 Task: Check the average views per listing of 4 bedrooms in the last 5 years.
Action: Mouse moved to (950, 200)
Screenshot: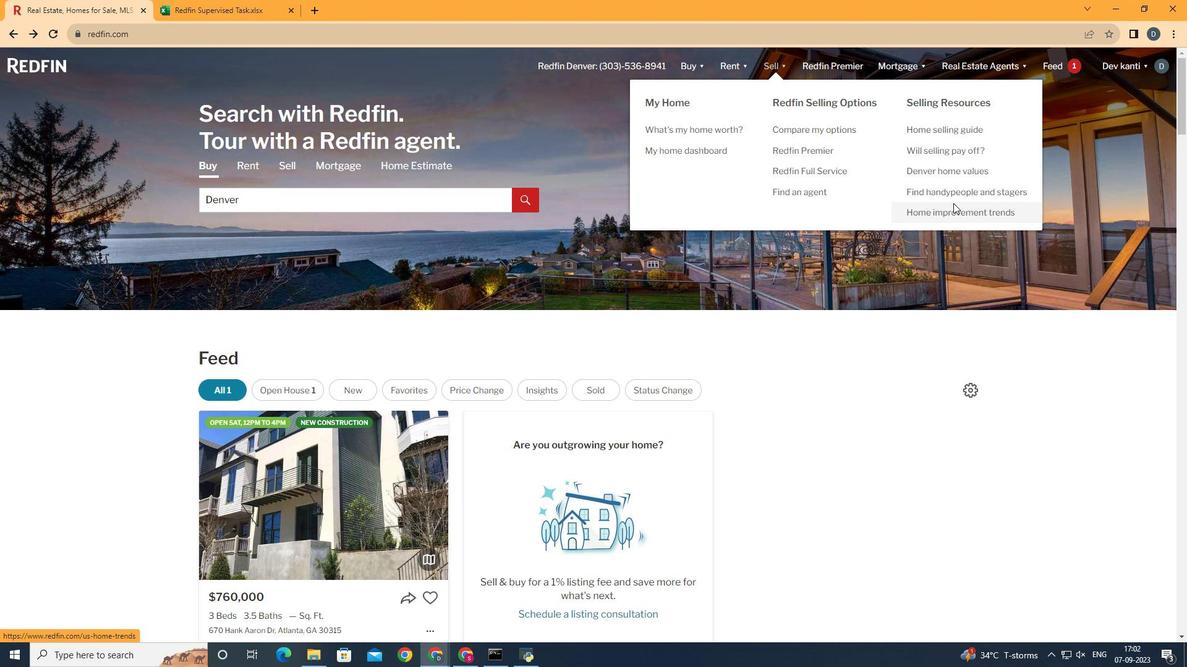 
Action: Mouse pressed left at (950, 200)
Screenshot: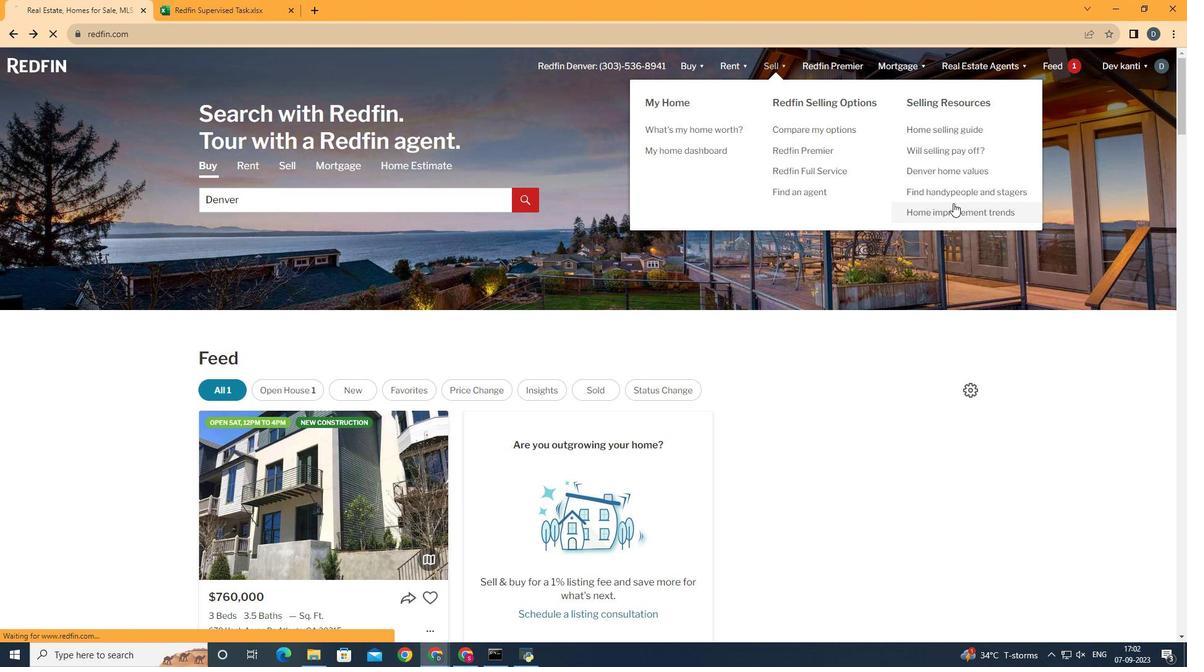 
Action: Mouse moved to (292, 234)
Screenshot: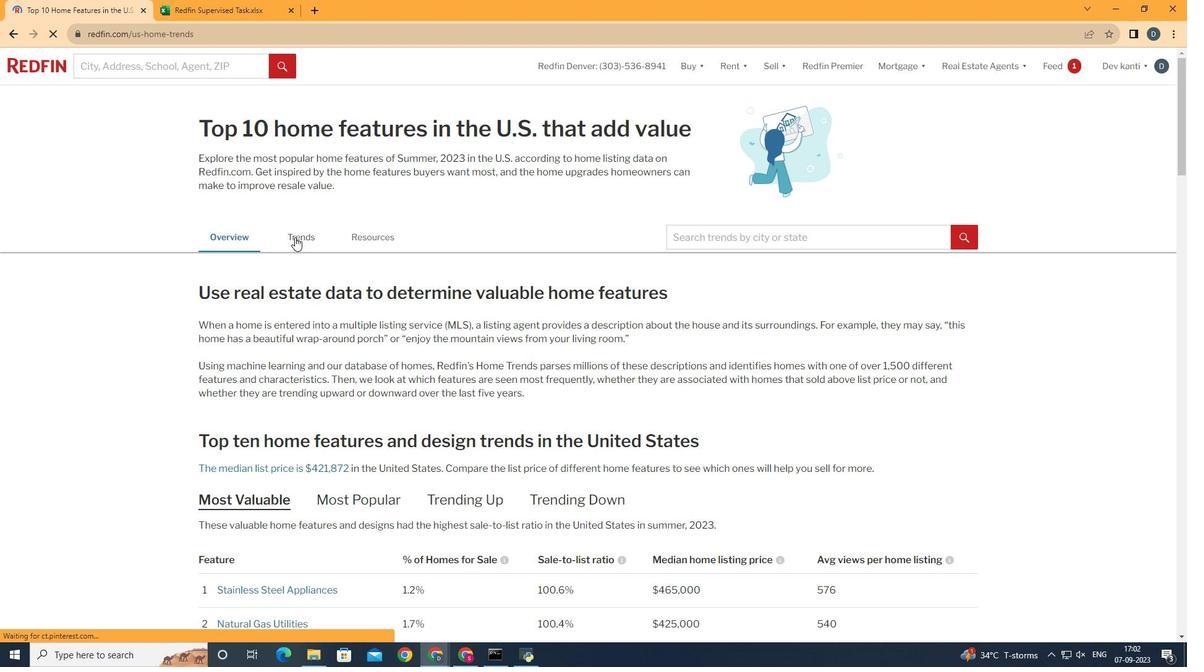 
Action: Mouse pressed left at (292, 234)
Screenshot: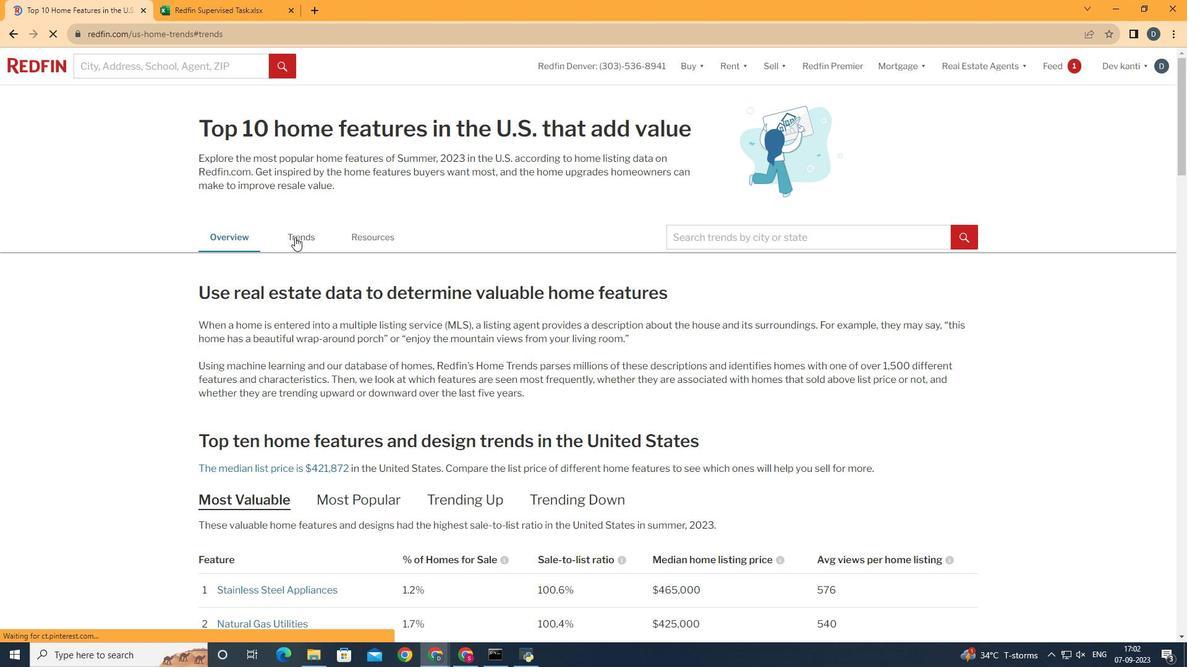 
Action: Mouse moved to (359, 286)
Screenshot: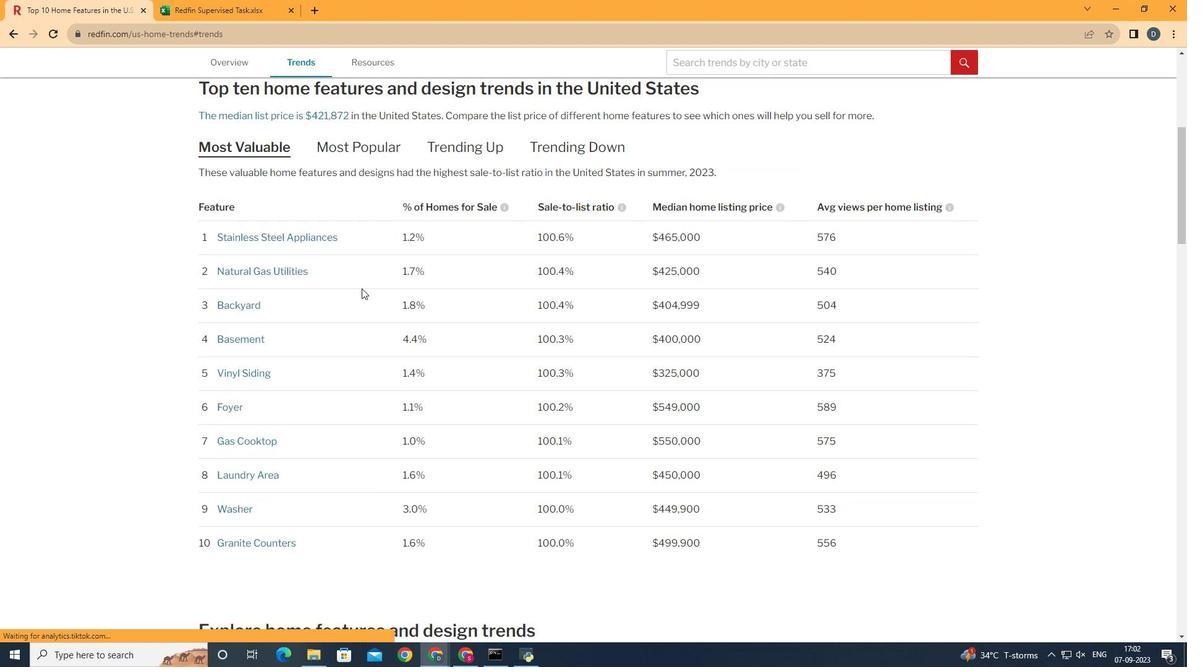 
Action: Mouse scrolled (359, 285) with delta (0, 0)
Screenshot: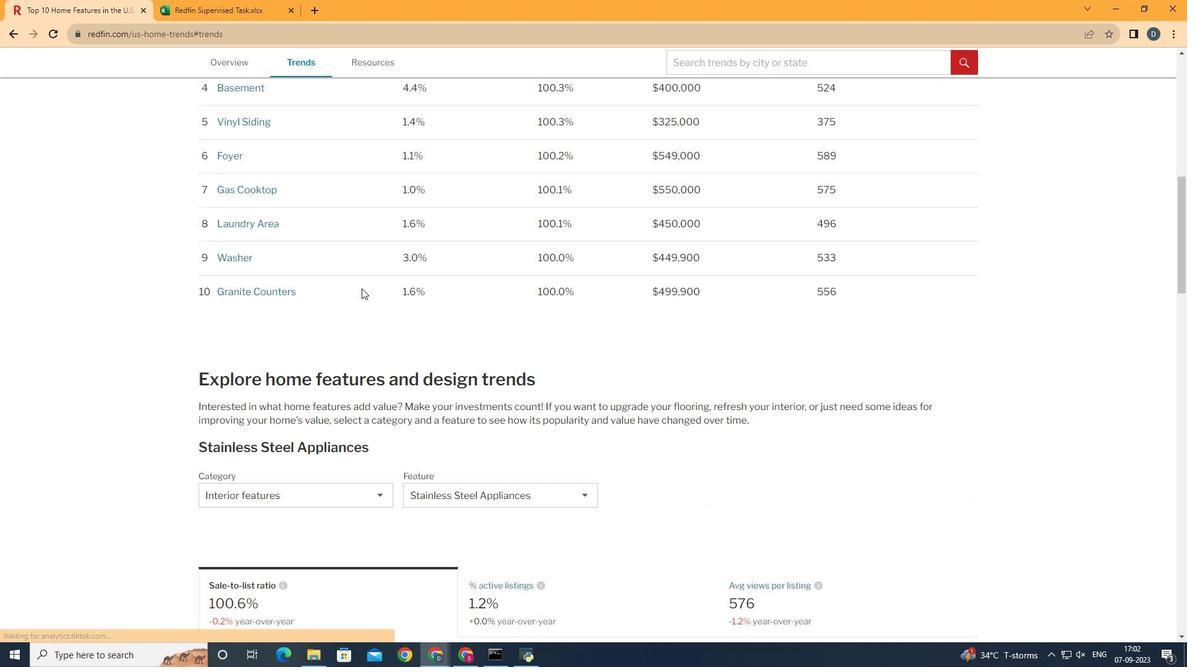 
Action: Mouse scrolled (359, 285) with delta (0, 0)
Screenshot: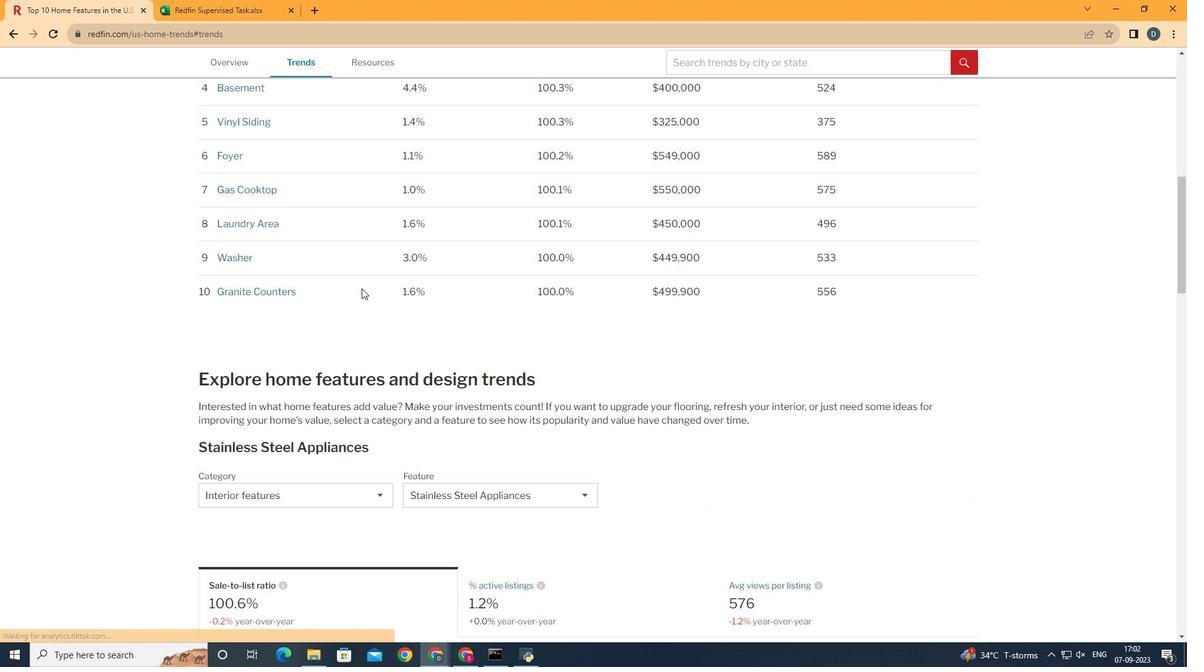 
Action: Mouse scrolled (359, 285) with delta (0, 0)
Screenshot: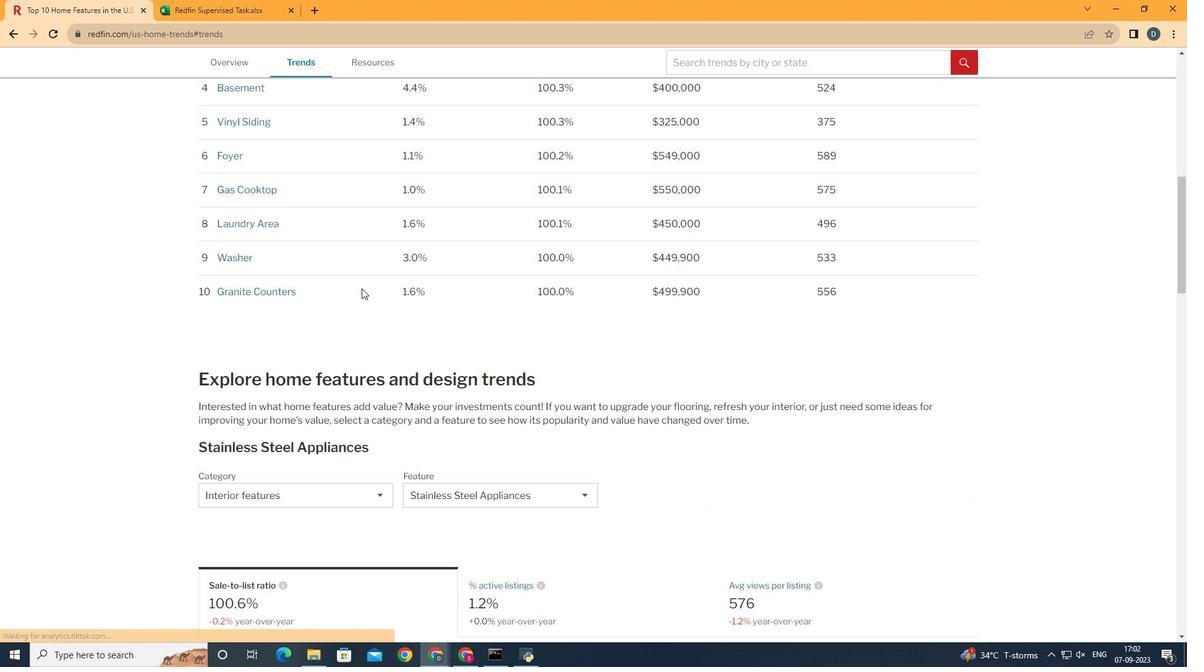 
Action: Mouse scrolled (359, 285) with delta (0, 0)
Screenshot: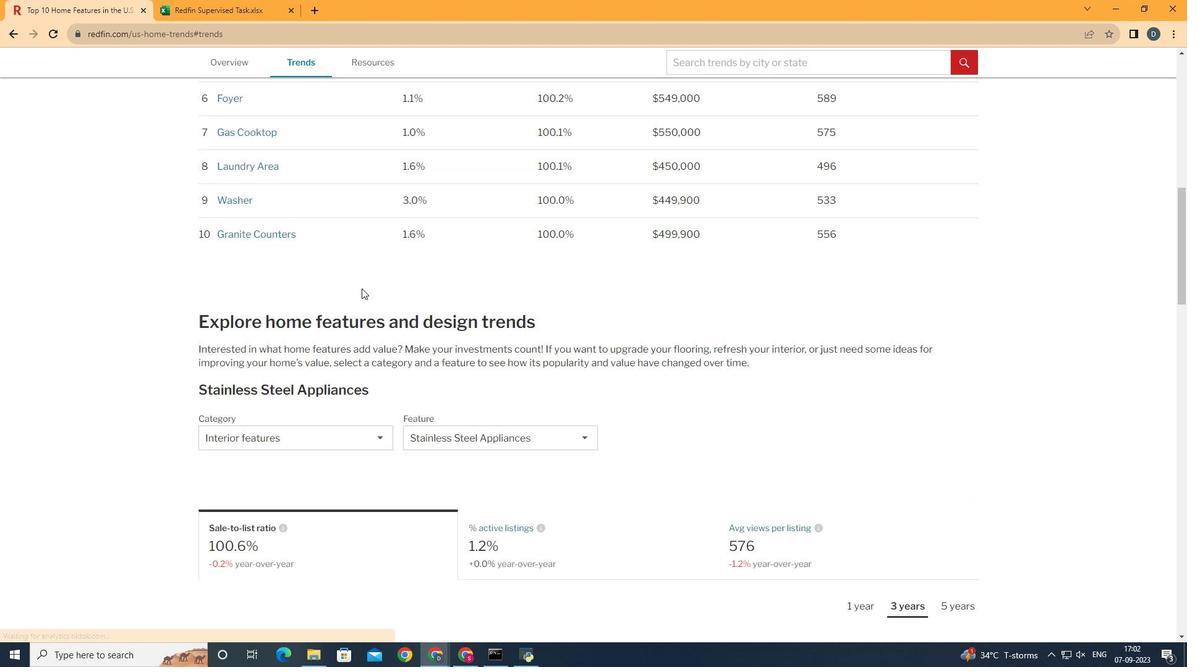 
Action: Mouse scrolled (359, 285) with delta (0, 0)
Screenshot: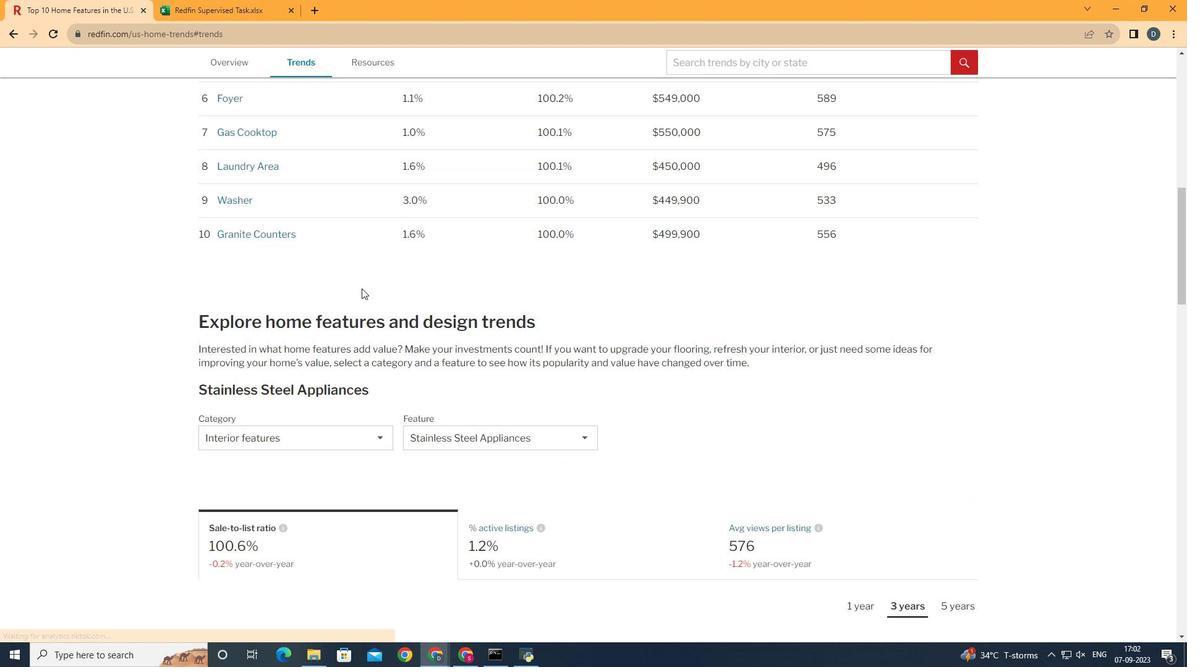 
Action: Mouse scrolled (359, 285) with delta (0, 0)
Screenshot: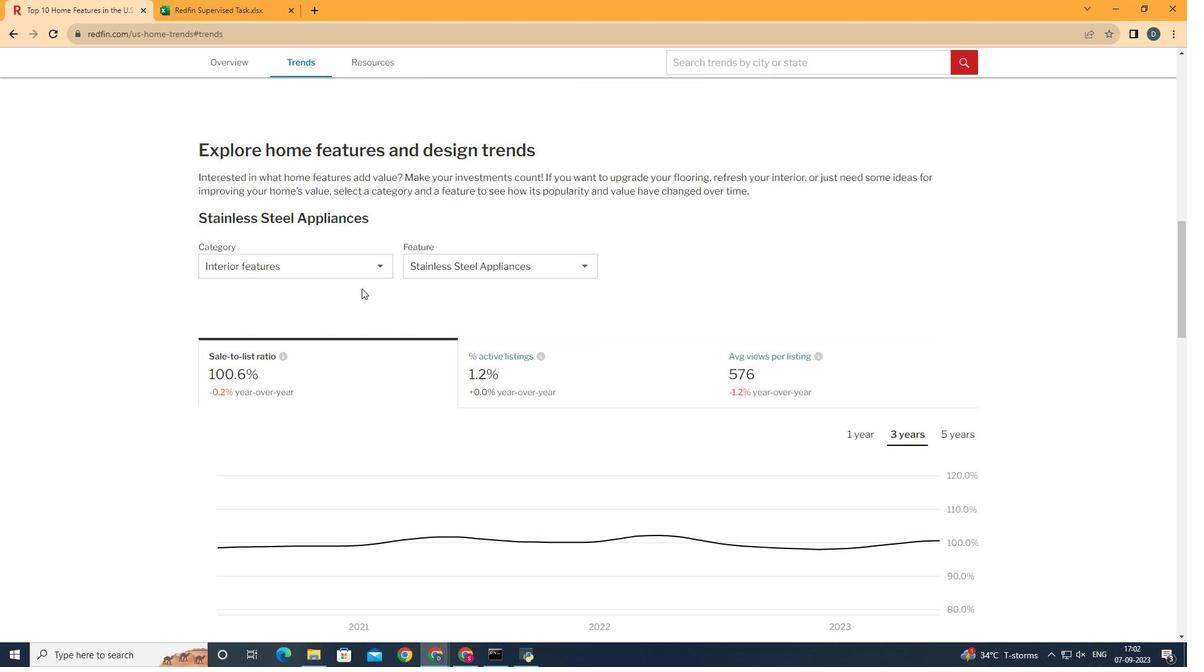 
Action: Mouse scrolled (359, 285) with delta (0, 0)
Screenshot: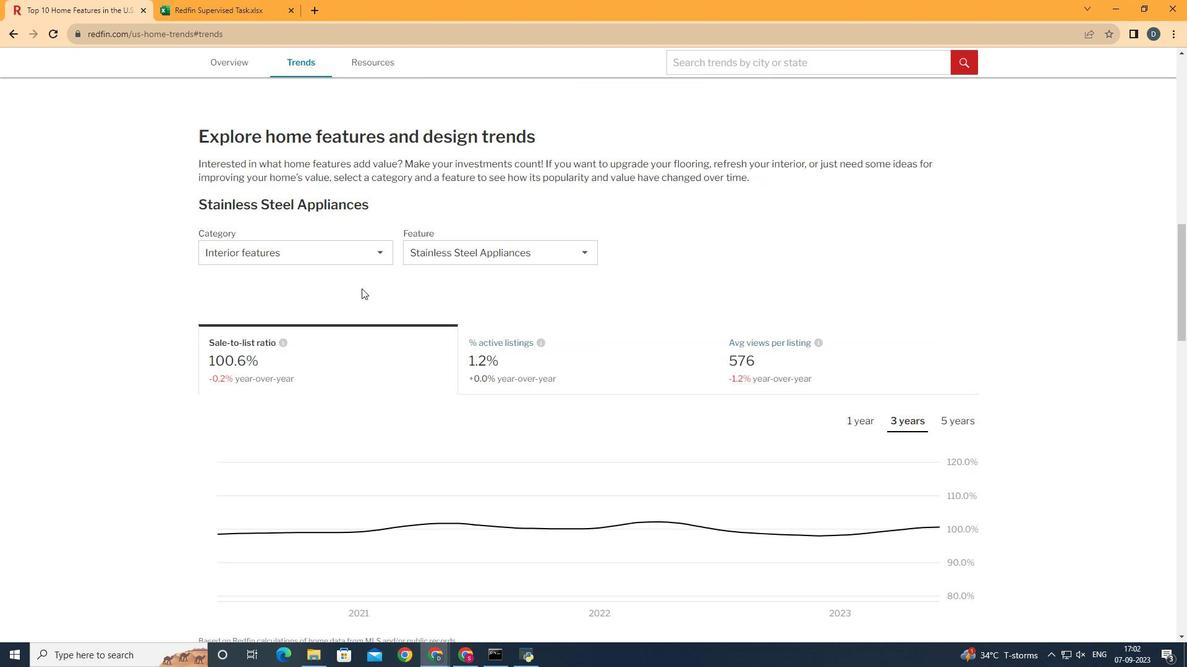 
Action: Mouse scrolled (359, 285) with delta (0, 0)
Screenshot: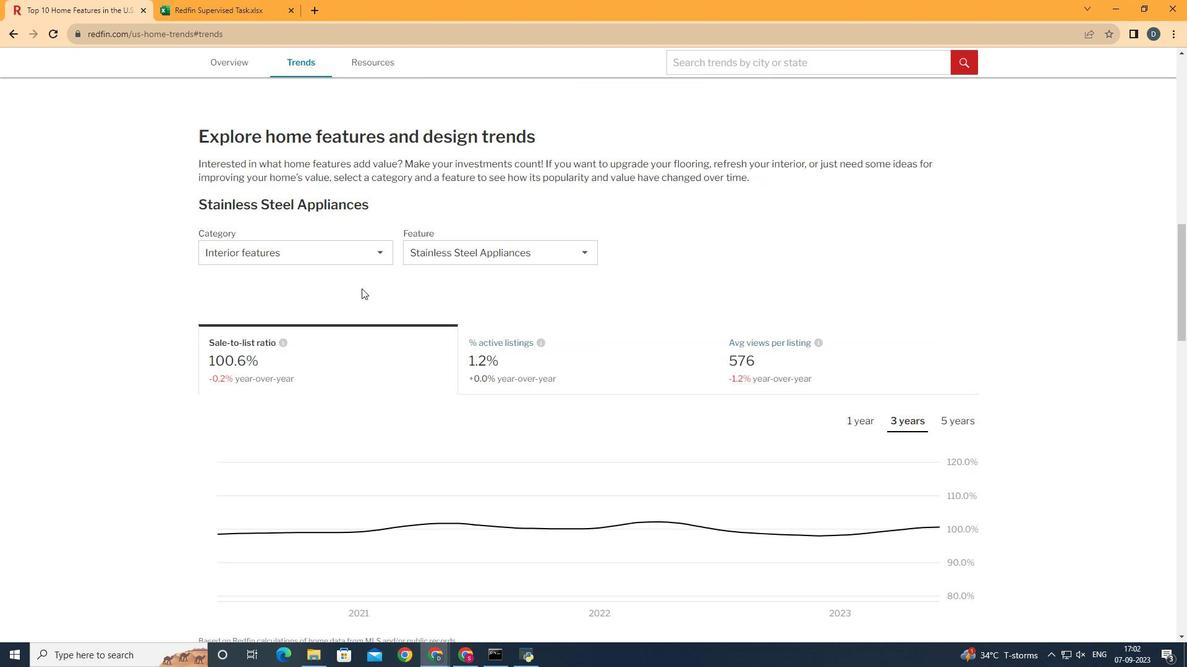 
Action: Mouse moved to (364, 246)
Screenshot: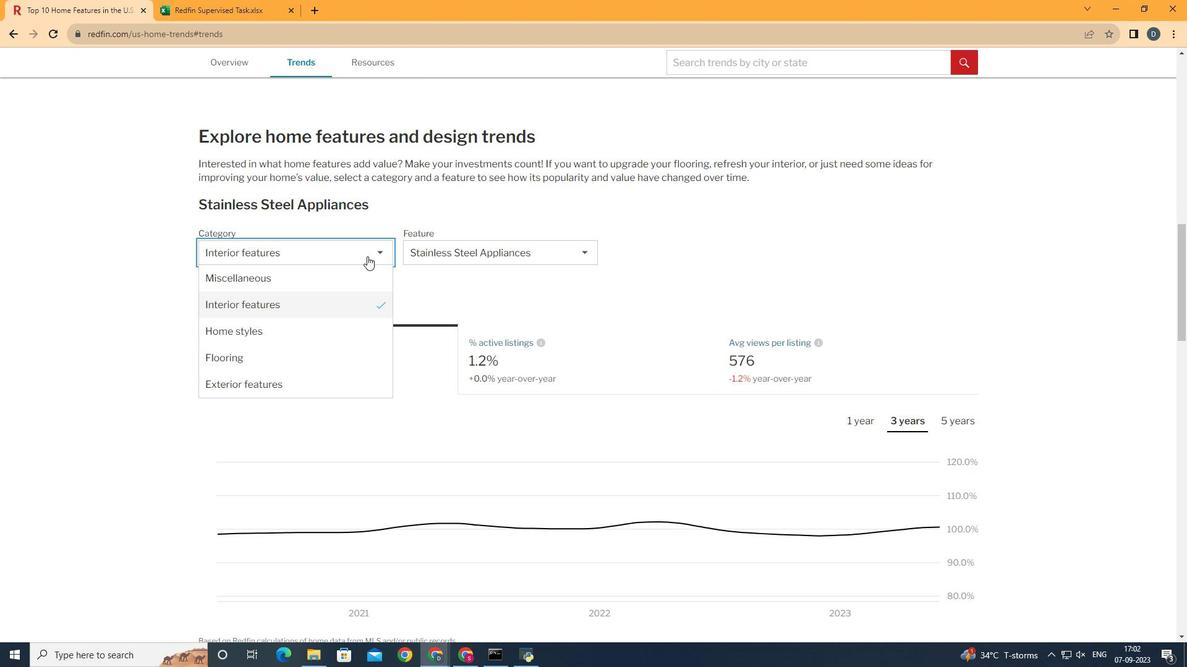 
Action: Mouse pressed left at (364, 246)
Screenshot: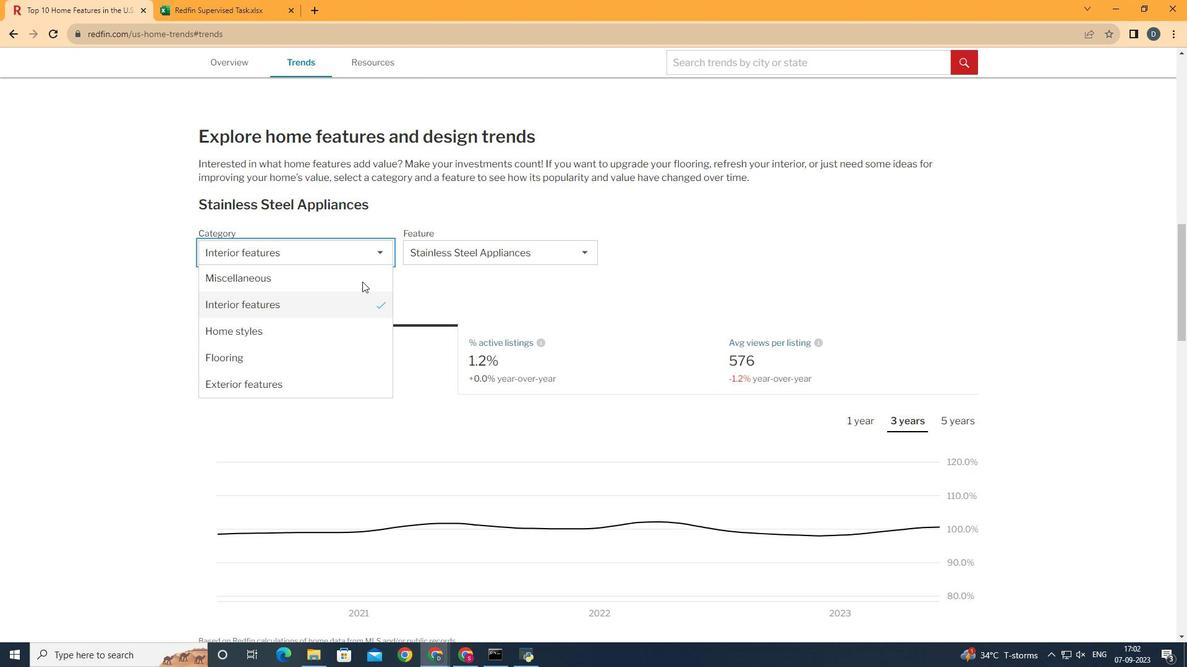 
Action: Mouse moved to (357, 306)
Screenshot: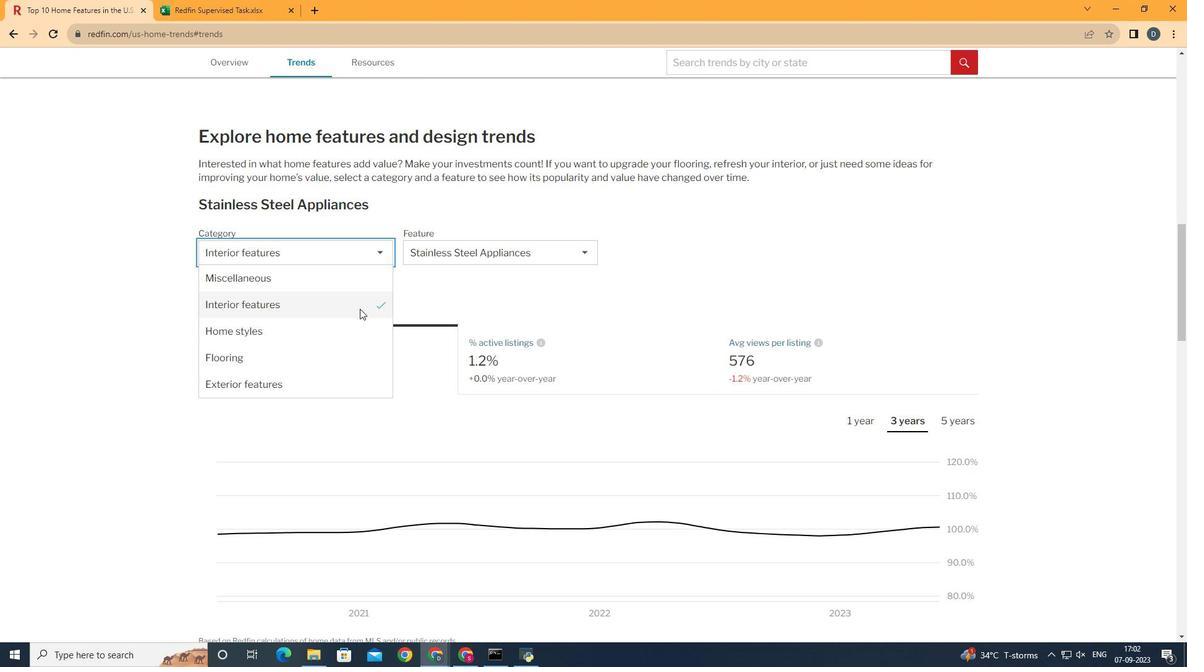 
Action: Mouse pressed left at (357, 306)
Screenshot: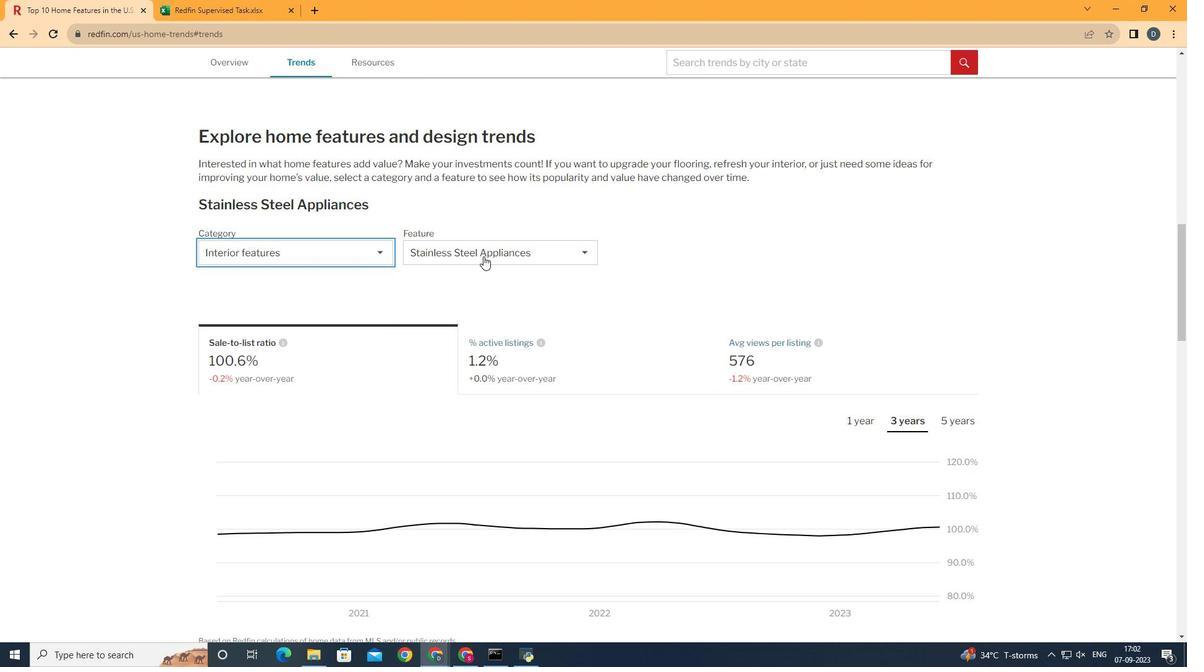 
Action: Mouse moved to (482, 254)
Screenshot: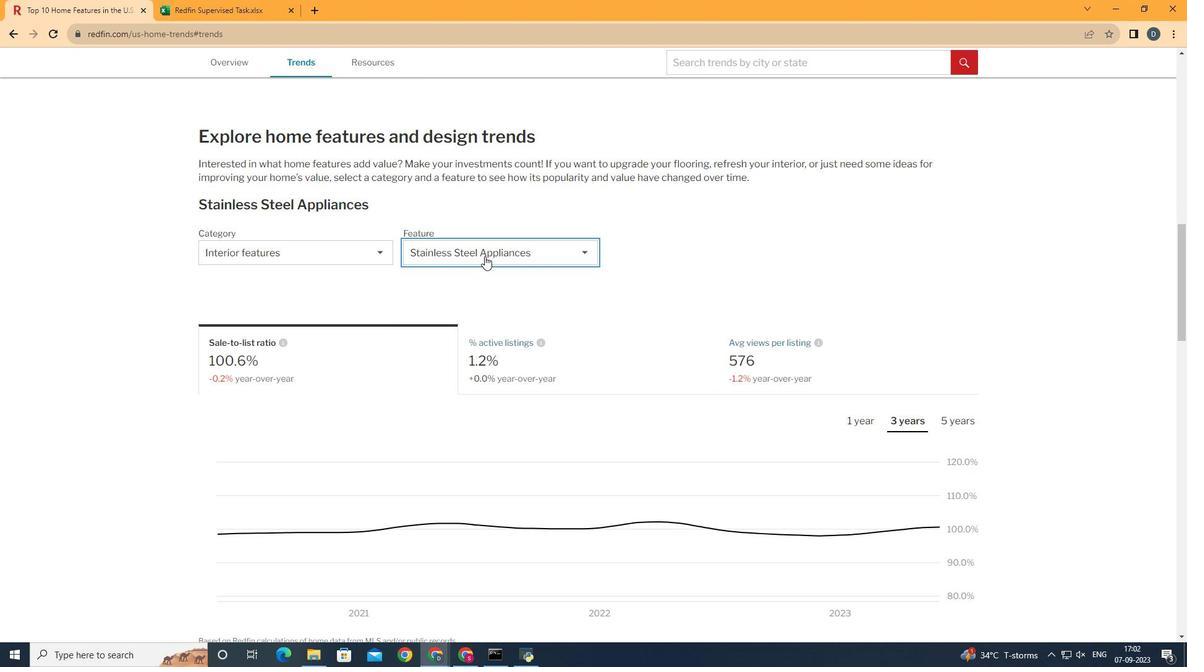 
Action: Mouse pressed left at (482, 254)
Screenshot: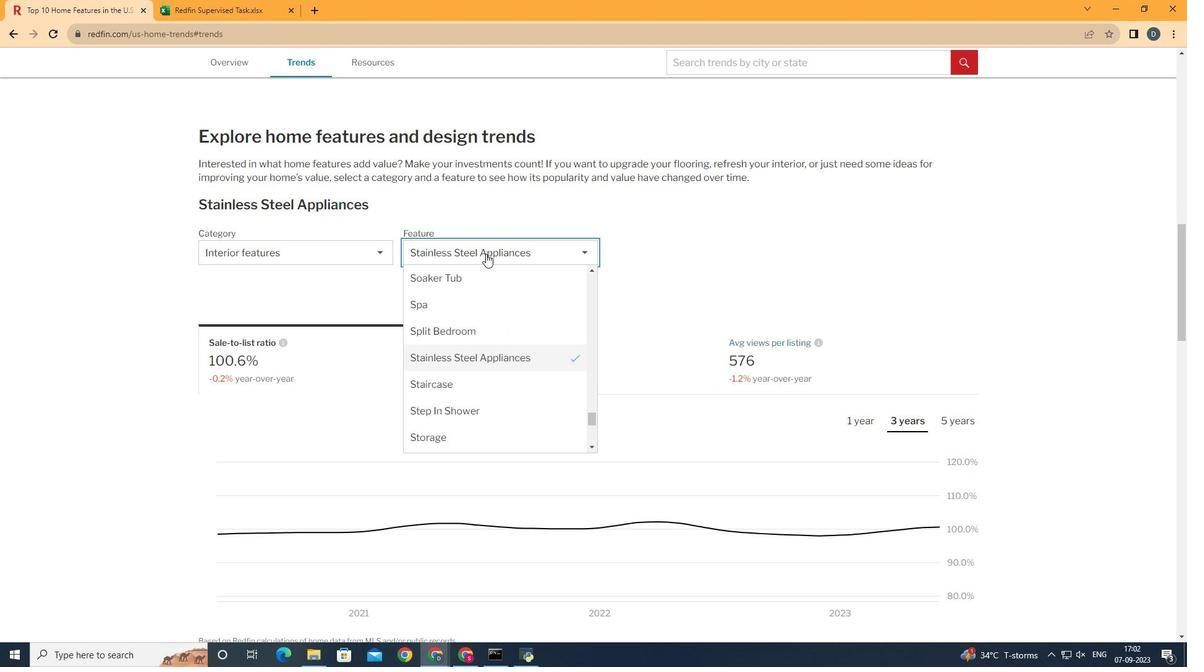 
Action: Mouse moved to (589, 416)
Screenshot: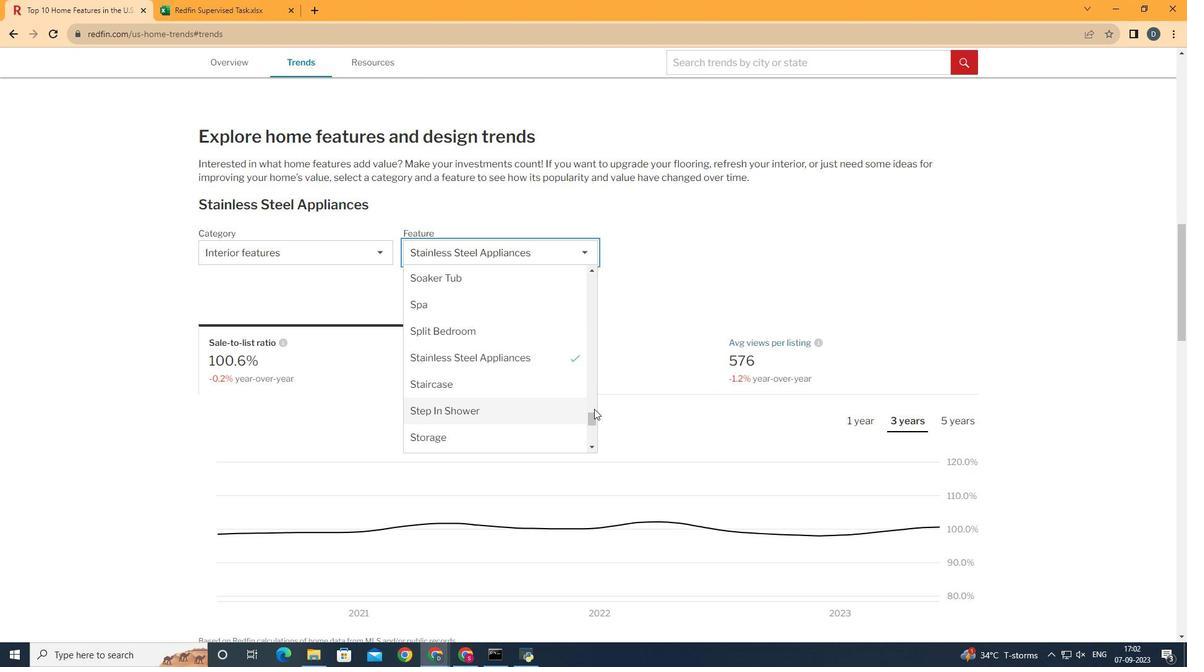 
Action: Mouse pressed left at (589, 416)
Screenshot: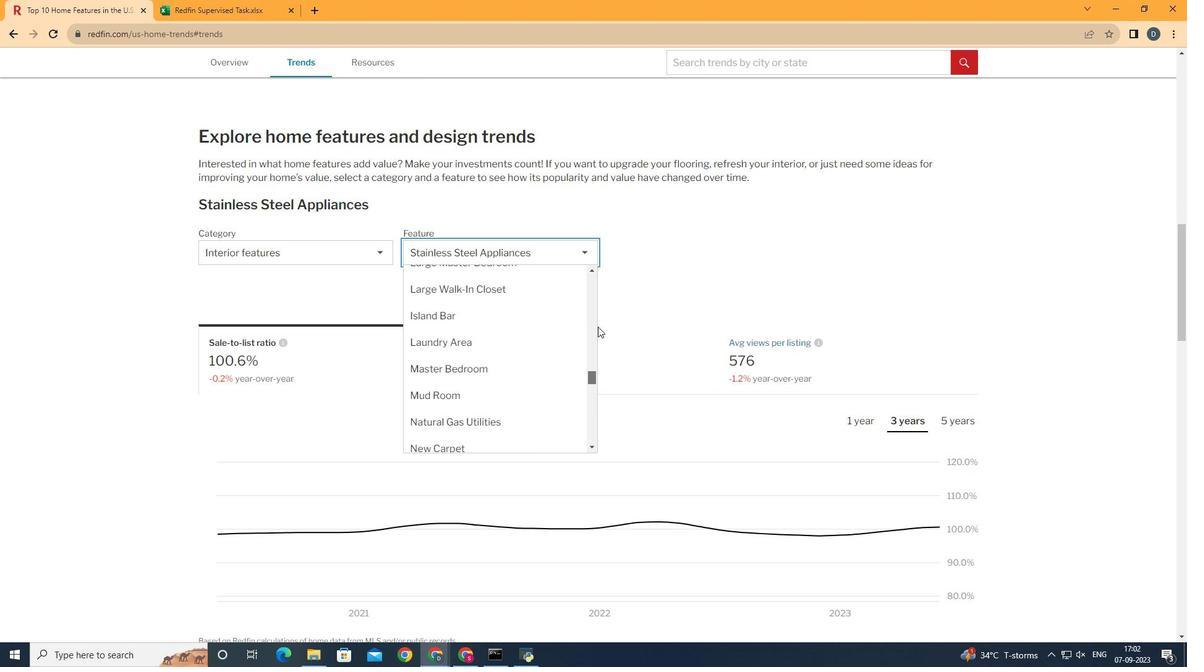
Action: Mouse moved to (555, 336)
Screenshot: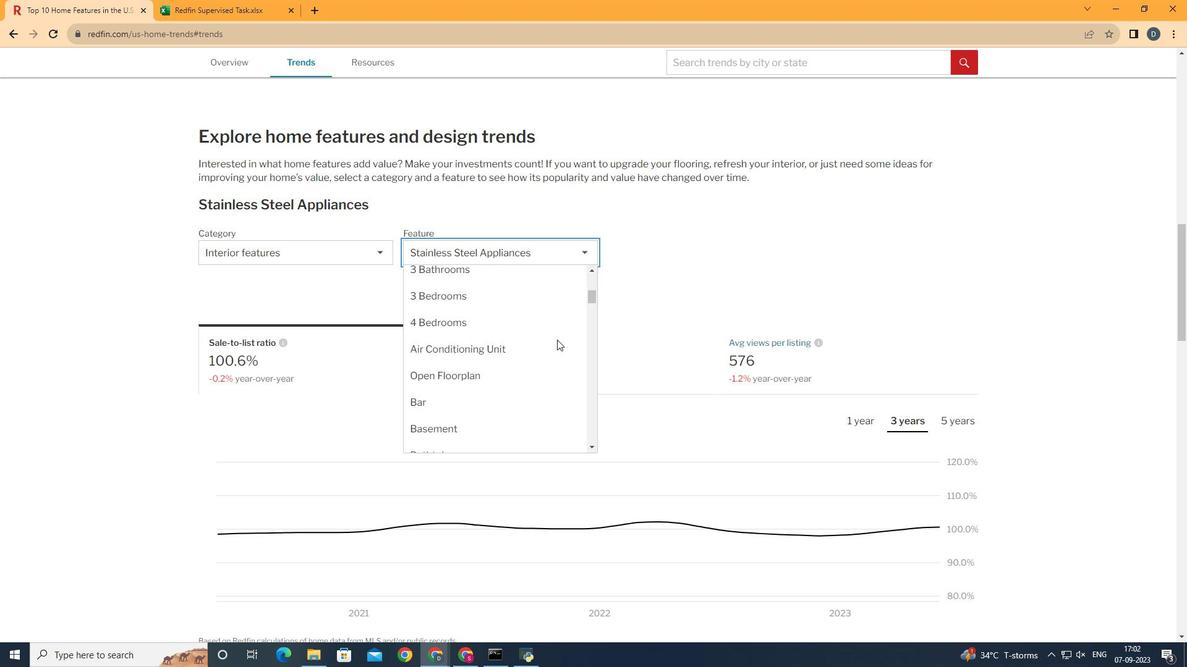 
Action: Mouse scrolled (555, 336) with delta (0, 0)
Screenshot: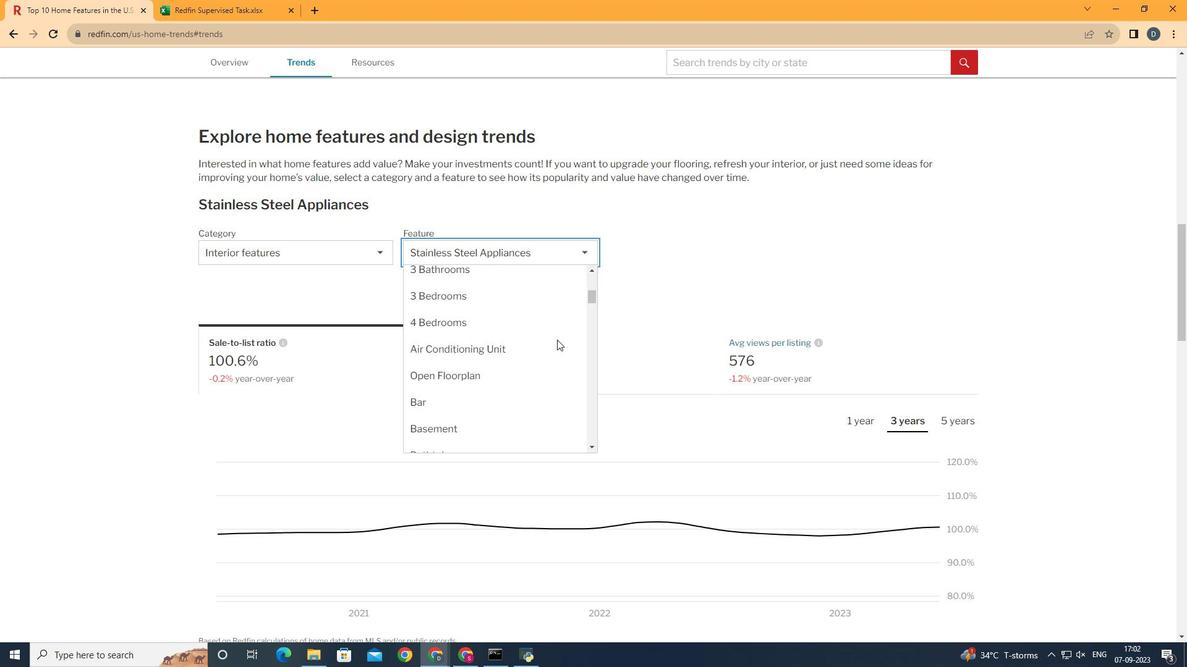 
Action: Mouse moved to (554, 337)
Screenshot: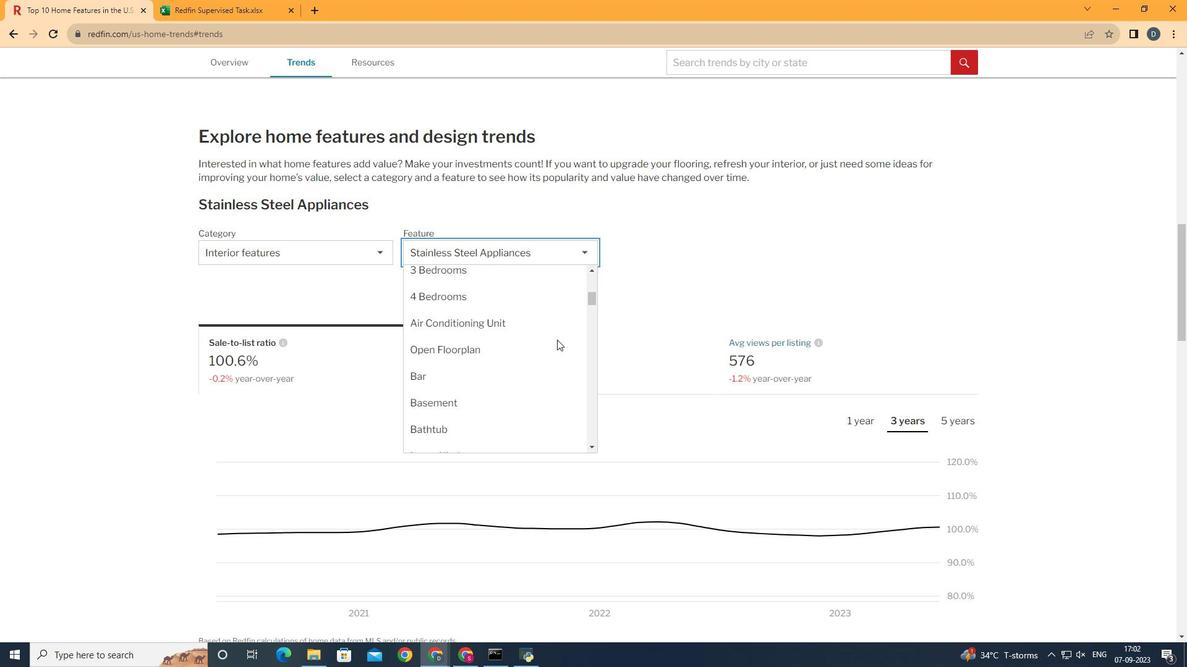 
Action: Mouse scrolled (554, 336) with delta (0, 0)
Screenshot: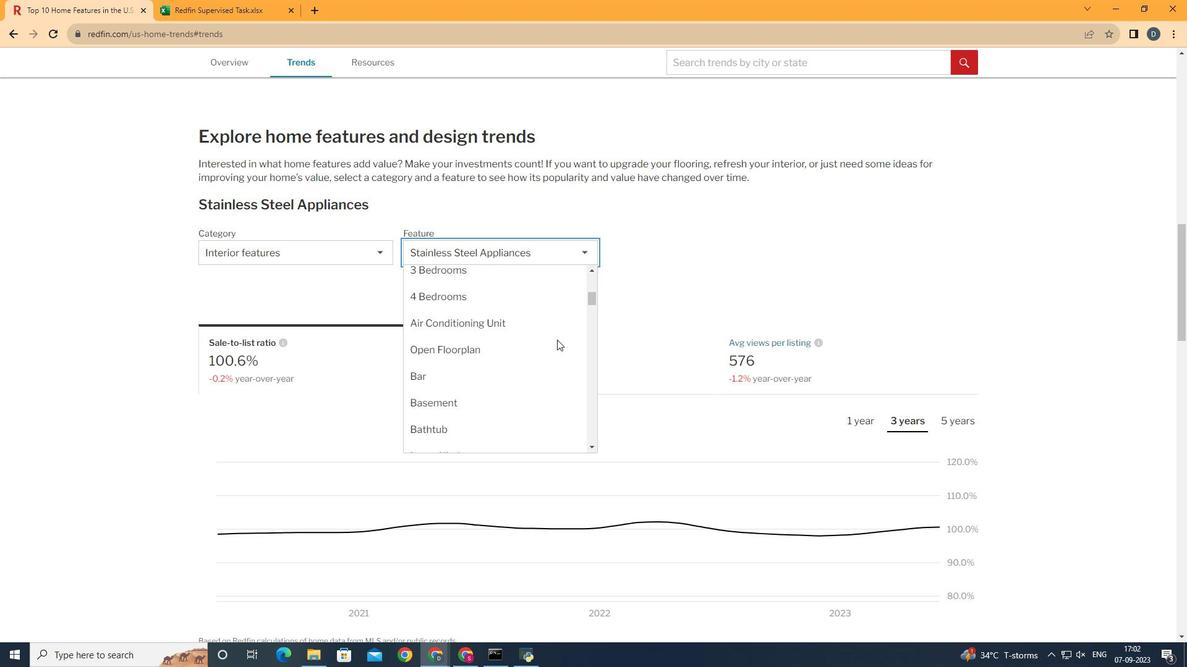 
Action: Mouse scrolled (554, 336) with delta (0, 0)
Screenshot: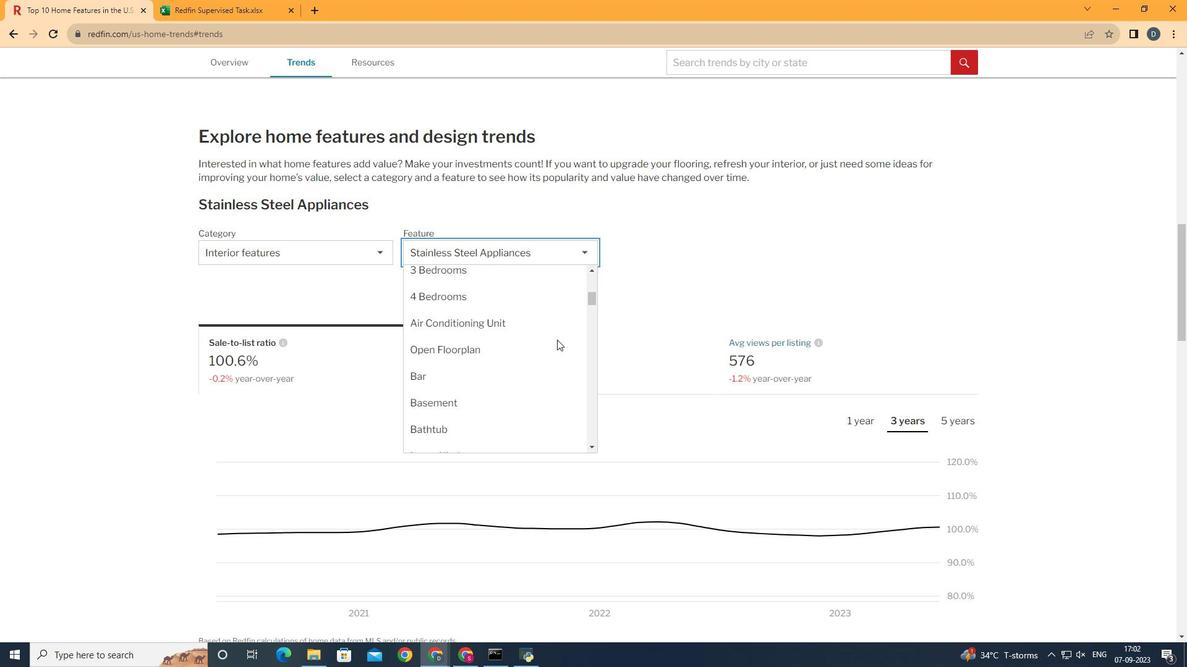 
Action: Mouse scrolled (554, 336) with delta (0, 0)
Screenshot: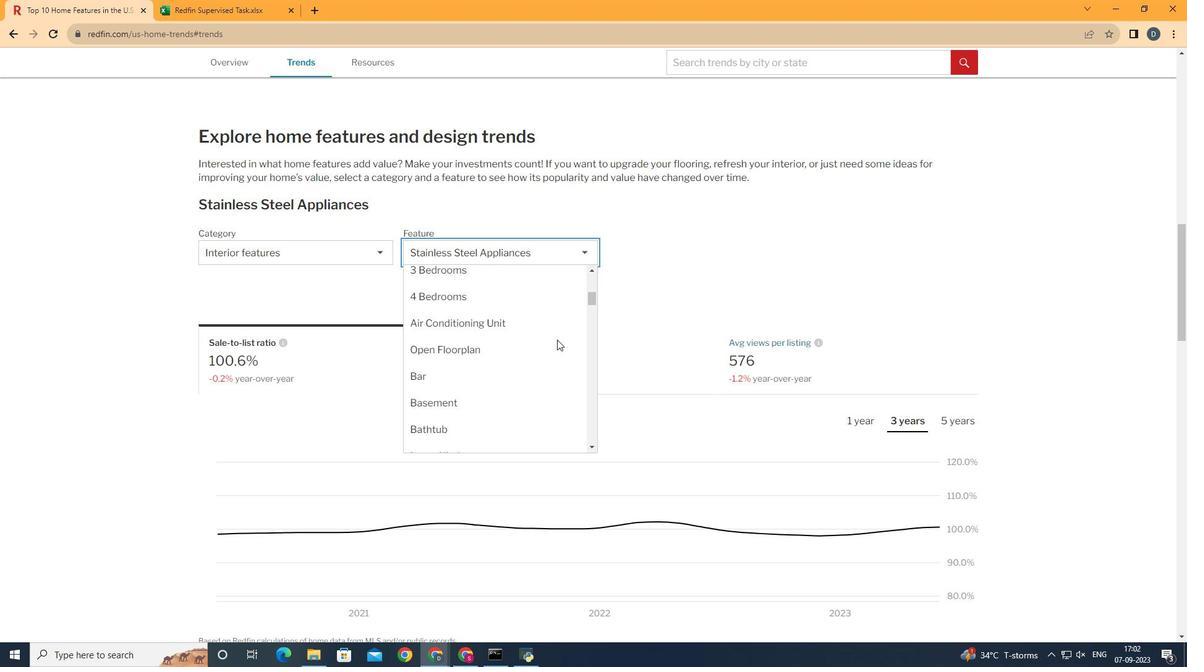 
Action: Mouse moved to (523, 287)
Screenshot: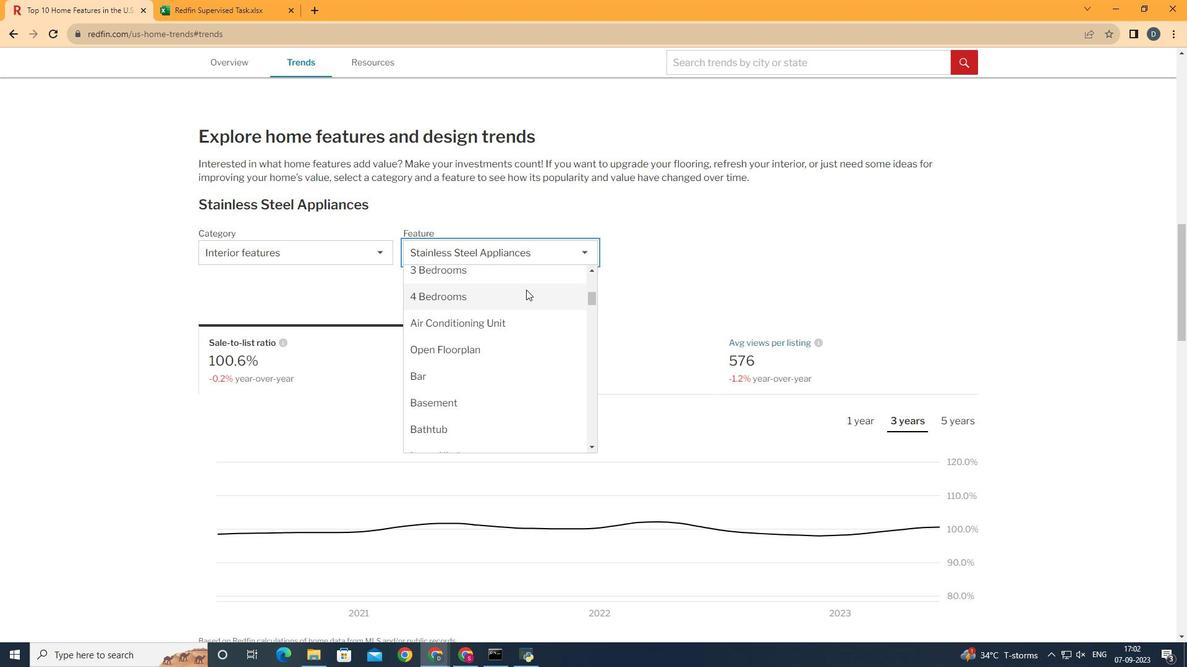 
Action: Mouse pressed left at (523, 287)
Screenshot: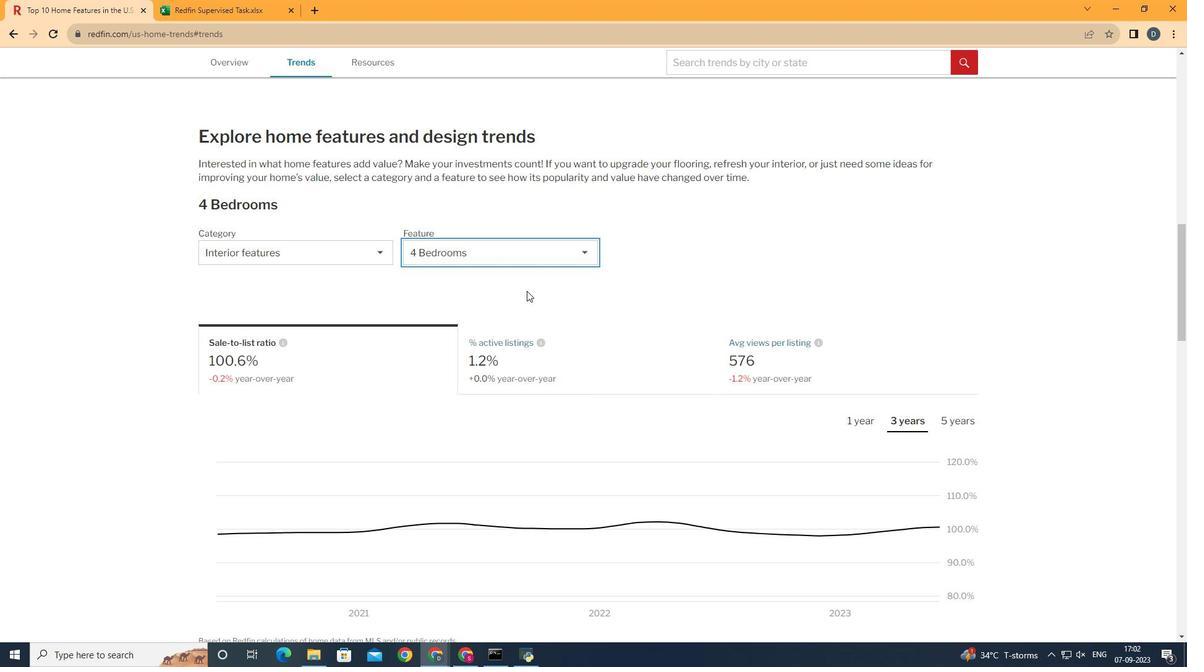 
Action: Mouse moved to (863, 380)
Screenshot: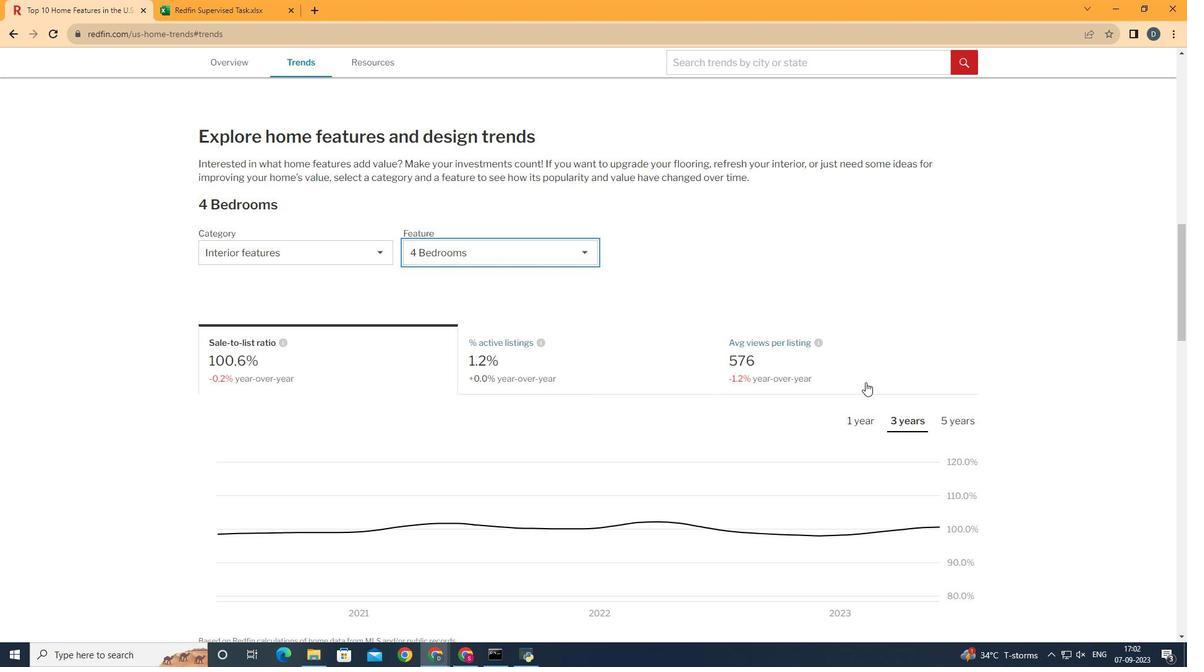
Action: Mouse pressed left at (863, 380)
Screenshot: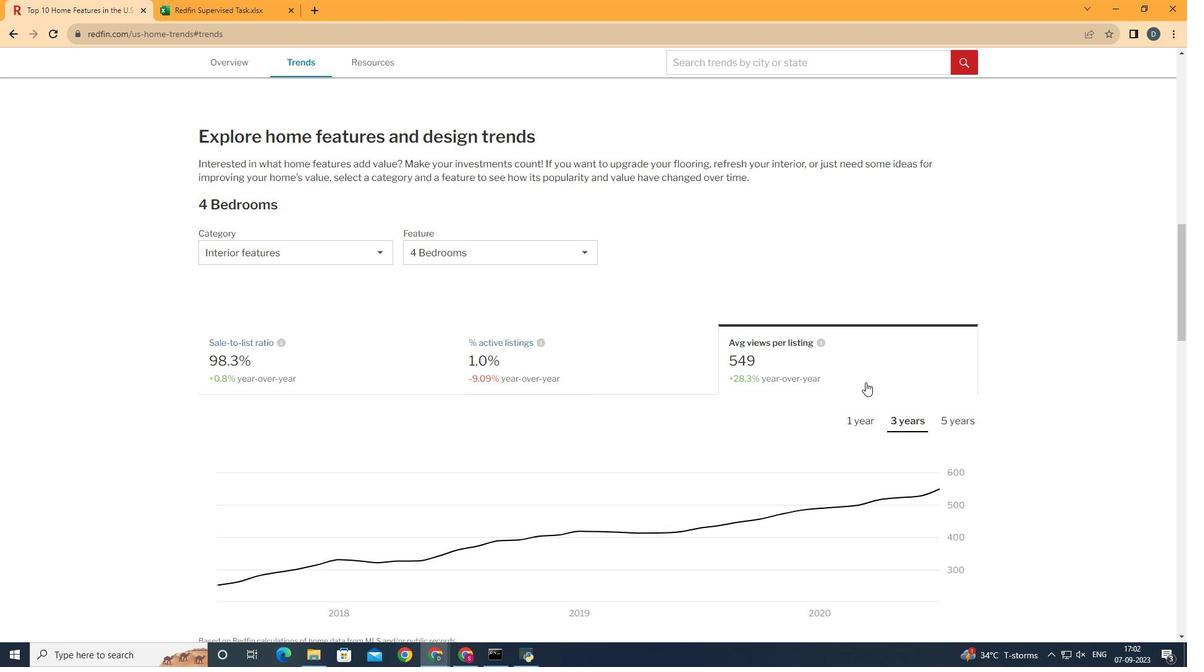 
Action: Mouse moved to (866, 378)
Screenshot: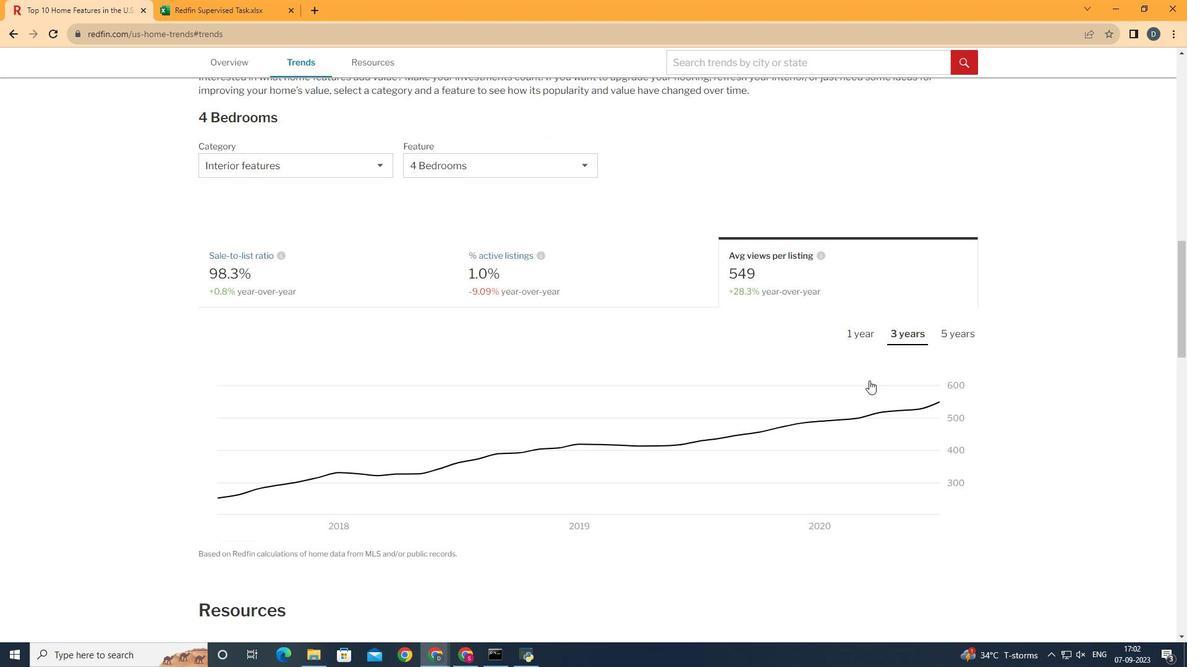 
Action: Mouse scrolled (866, 377) with delta (0, 0)
Screenshot: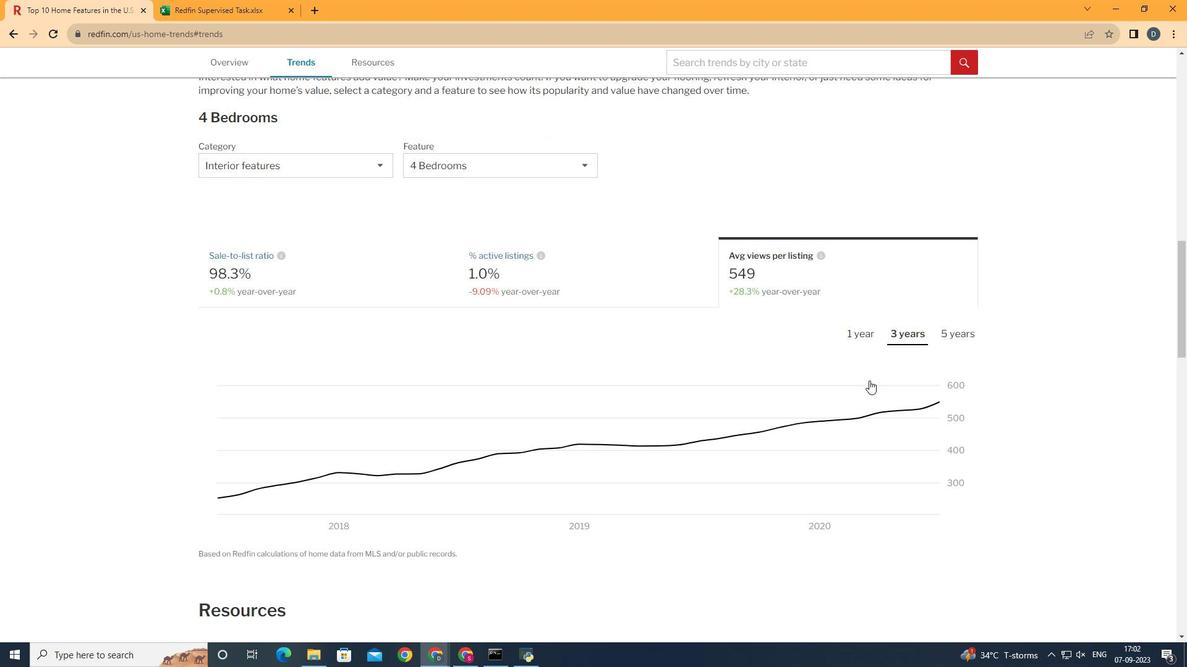 
Action: Mouse scrolled (866, 377) with delta (0, 0)
Screenshot: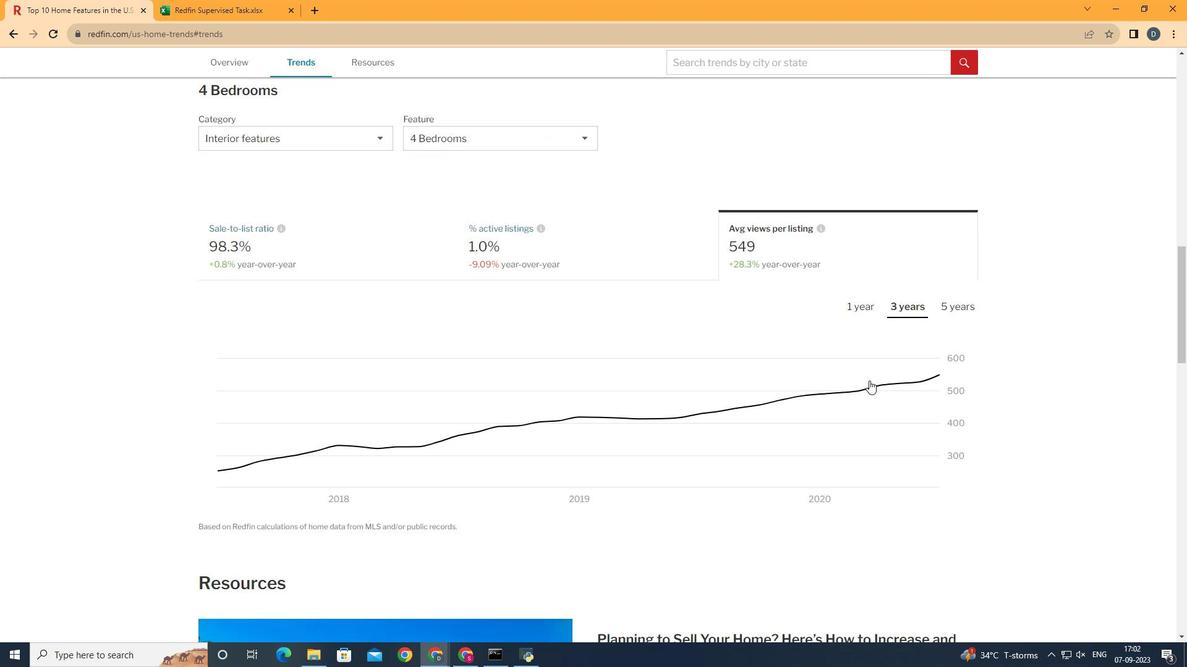 
Action: Mouse scrolled (866, 378) with delta (0, 0)
Screenshot: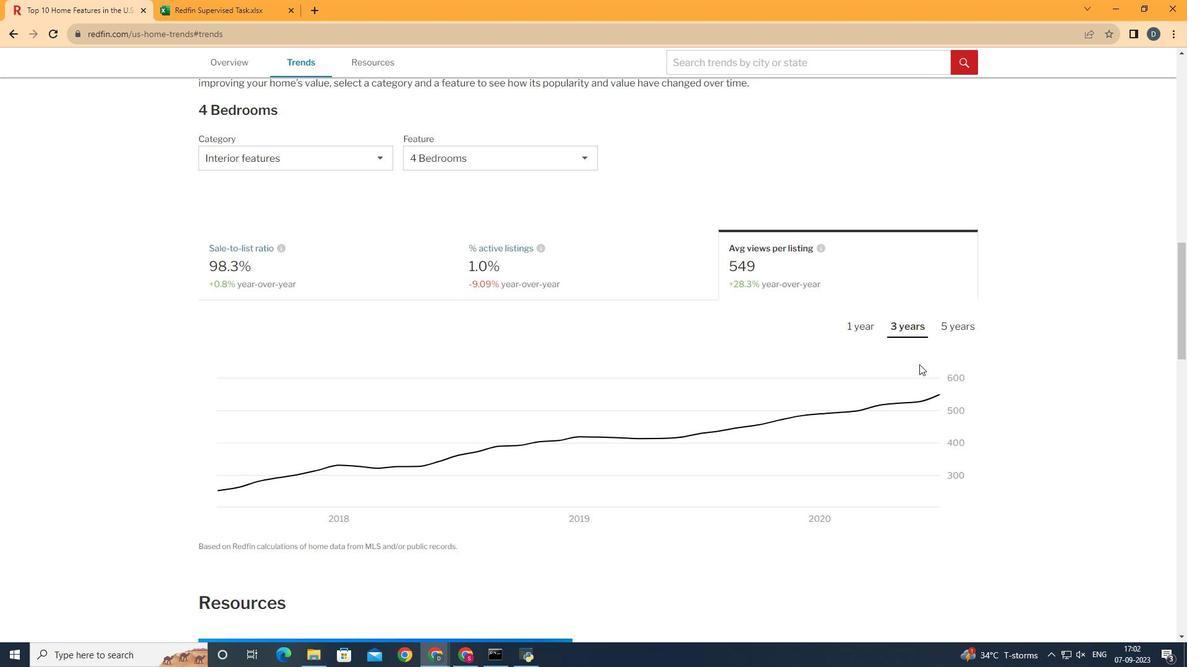 
Action: Mouse moved to (965, 359)
Screenshot: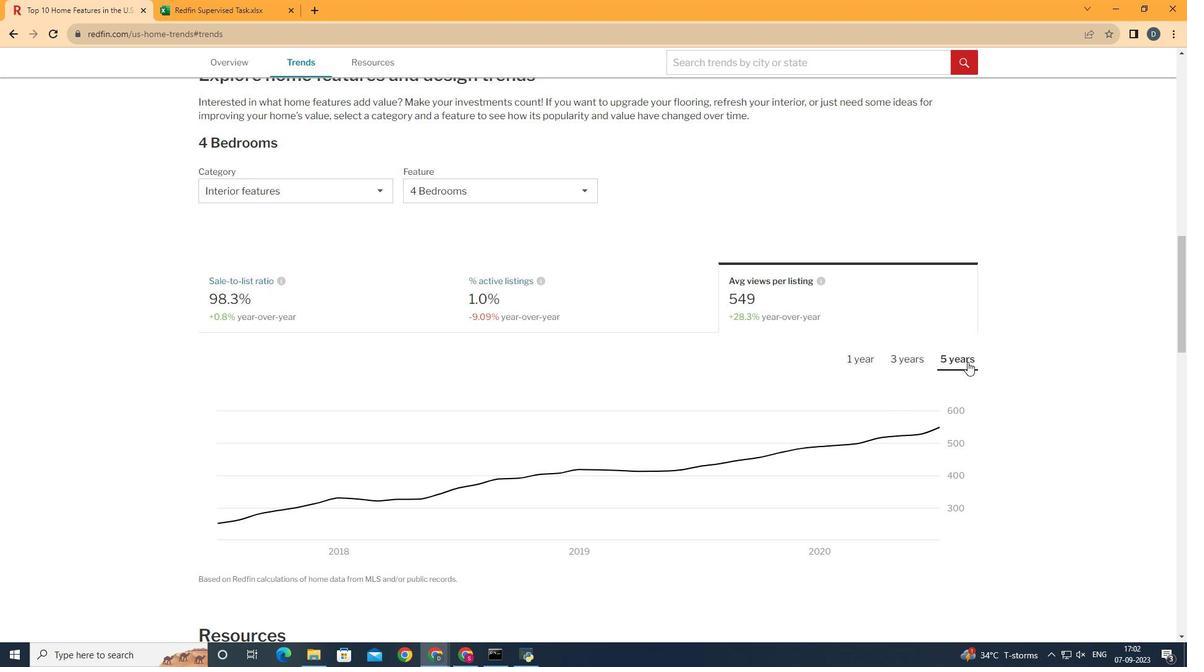 
Action: Mouse pressed left at (965, 359)
Screenshot: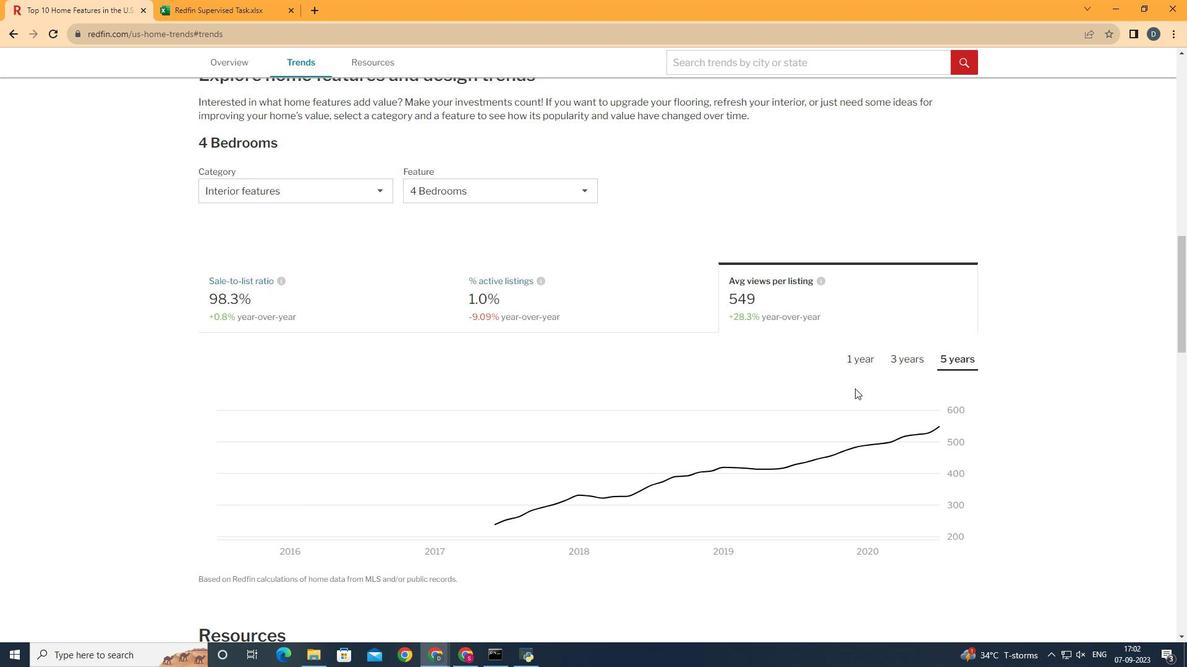 
Action: Mouse moved to (998, 424)
Screenshot: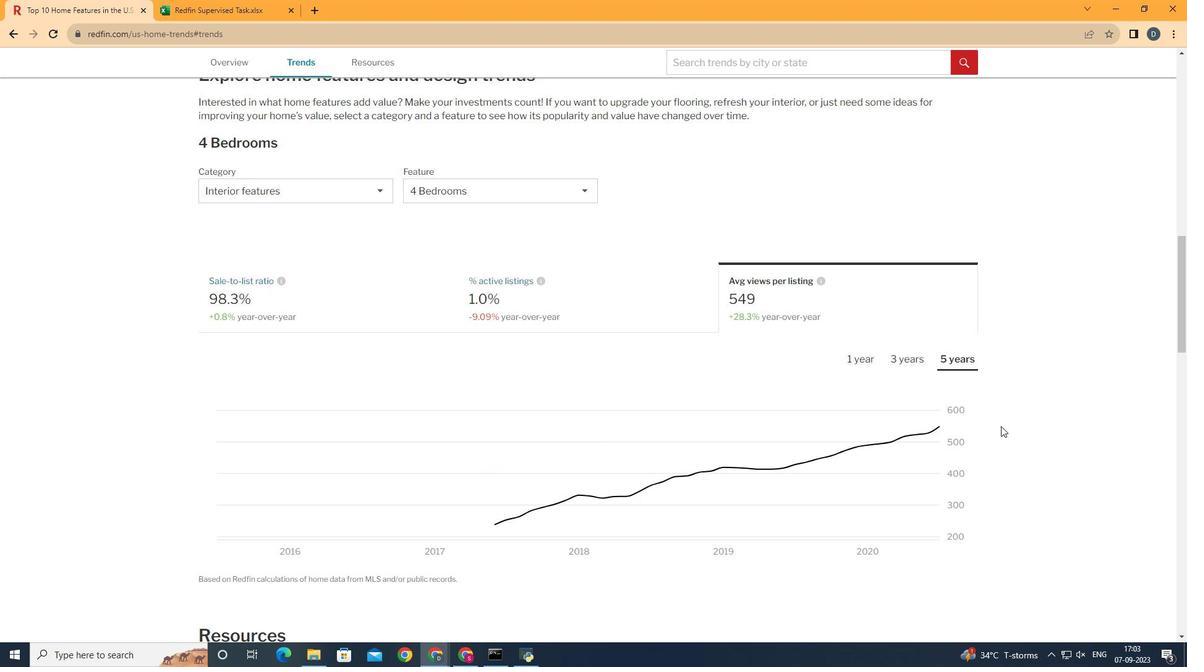 
